 Task: Sort the products in the category "Brownies" by price (lowest first).
Action: Mouse moved to (702, 273)
Screenshot: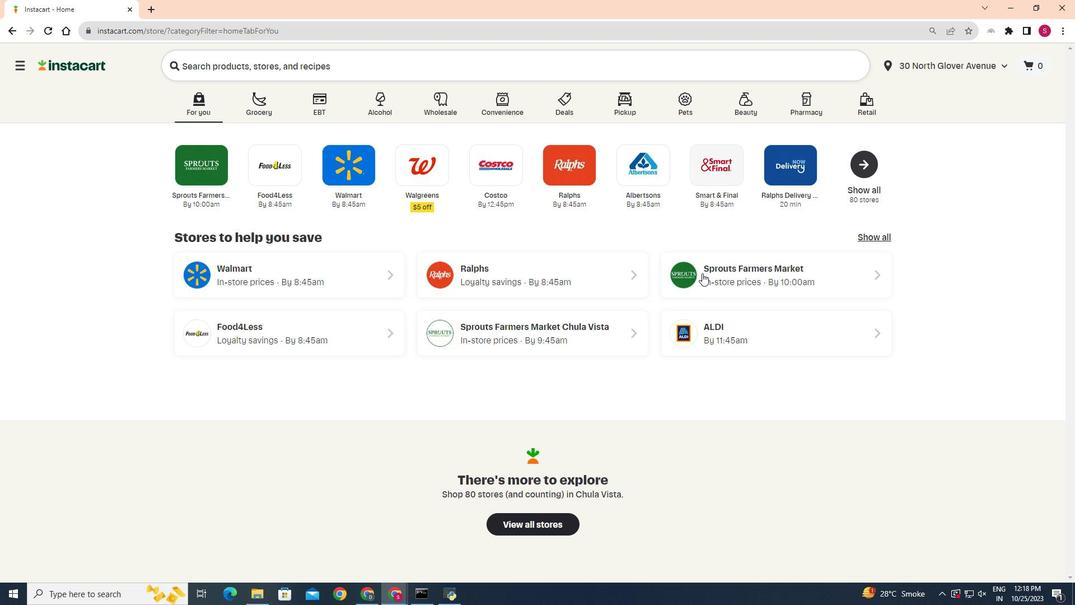 
Action: Mouse pressed left at (702, 273)
Screenshot: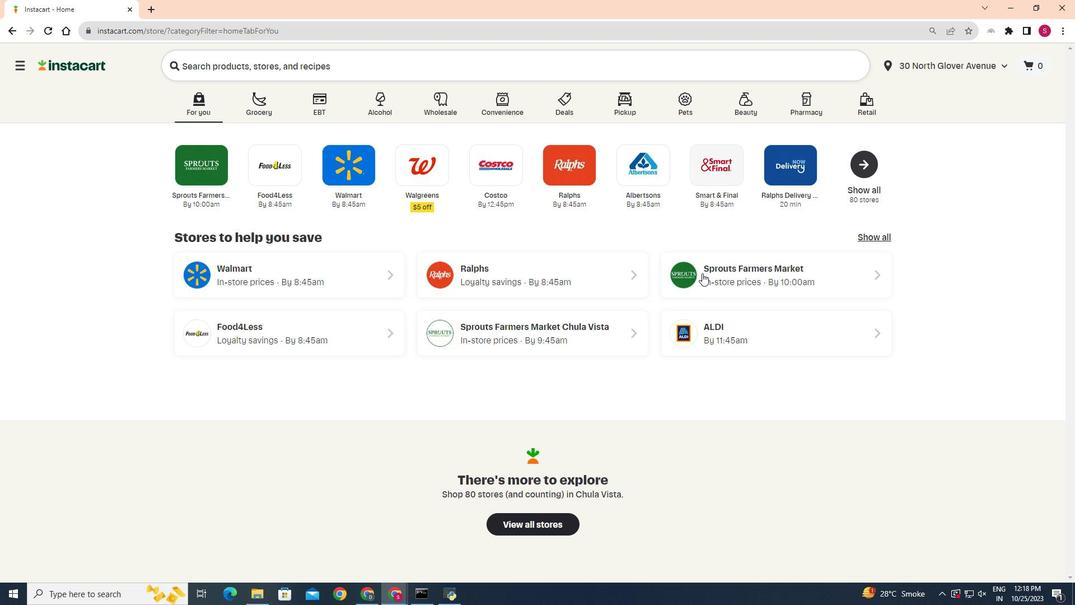 
Action: Mouse moved to (31, 485)
Screenshot: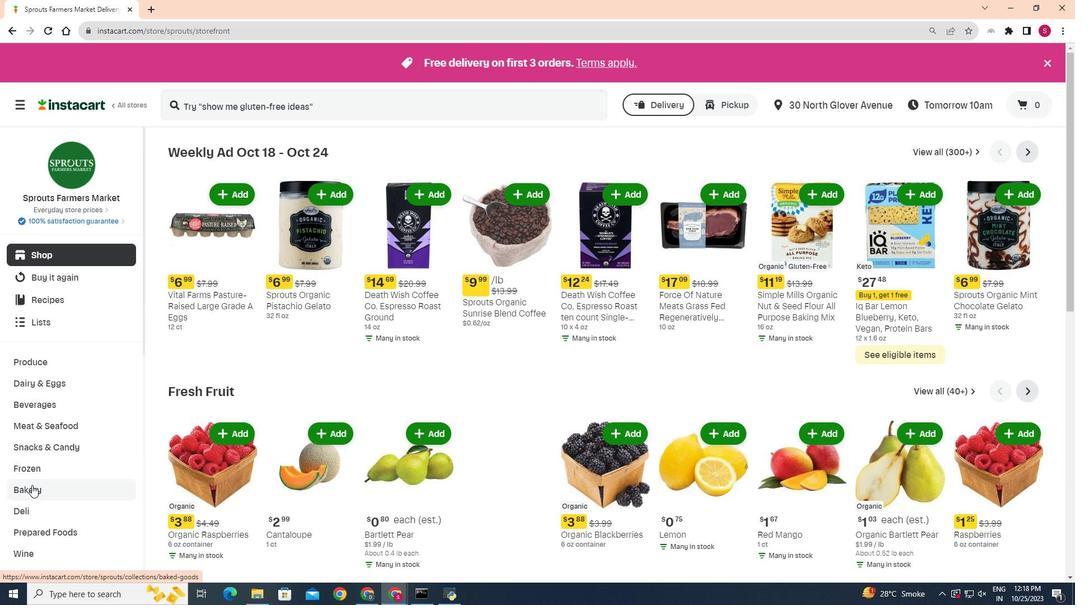 
Action: Mouse pressed left at (31, 485)
Screenshot: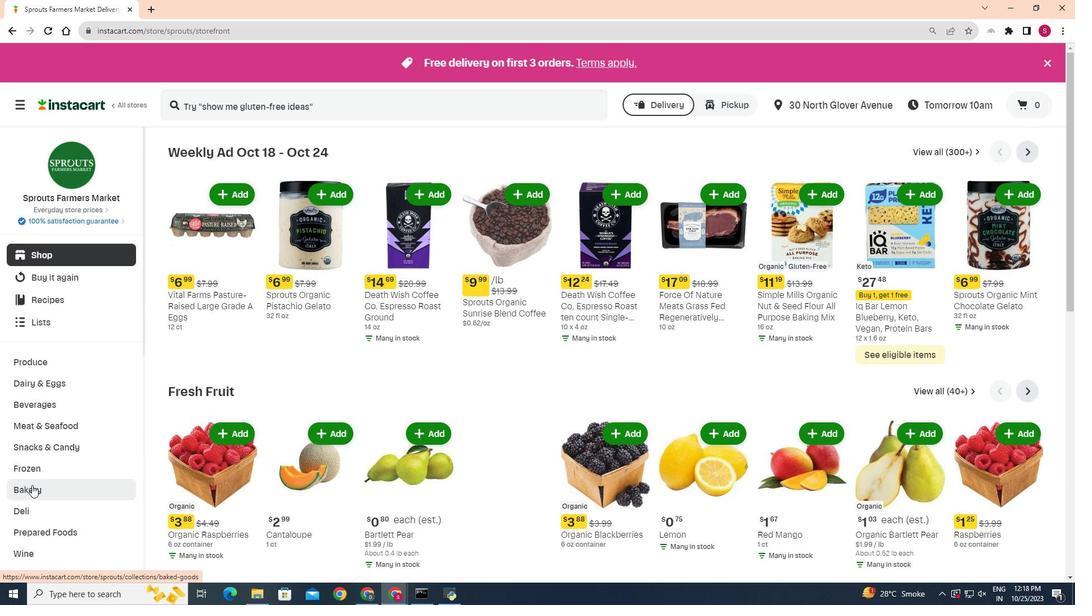 
Action: Mouse moved to (397, 177)
Screenshot: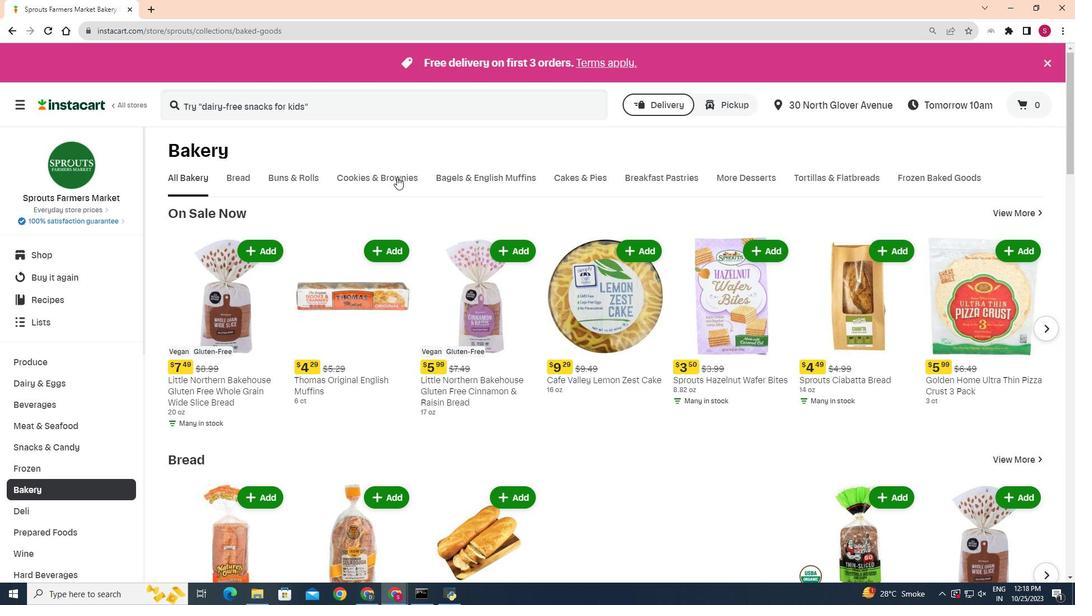
Action: Mouse pressed left at (397, 177)
Screenshot: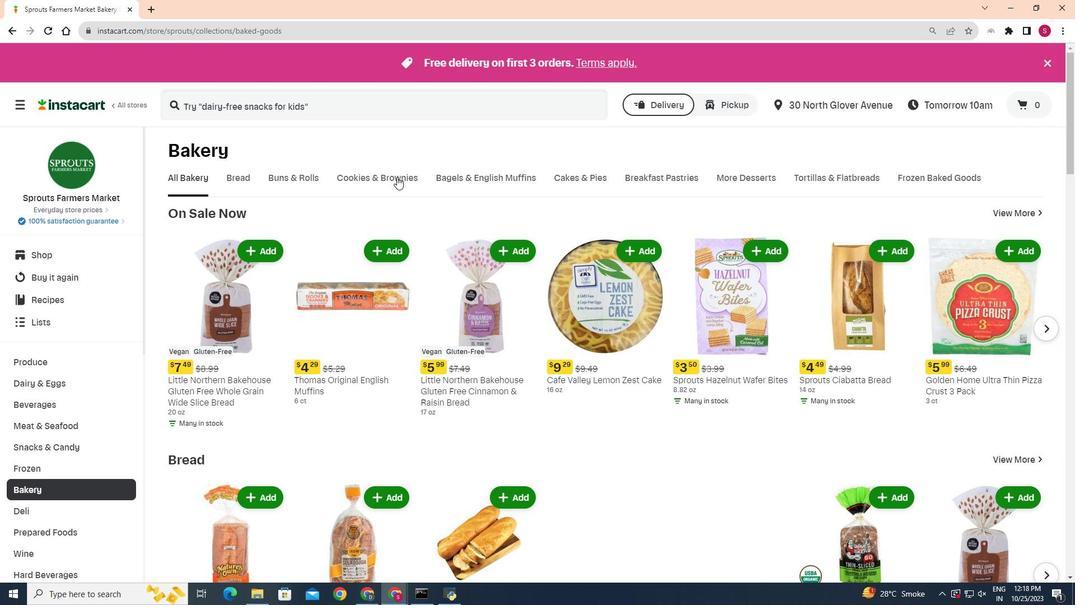 
Action: Mouse moved to (342, 232)
Screenshot: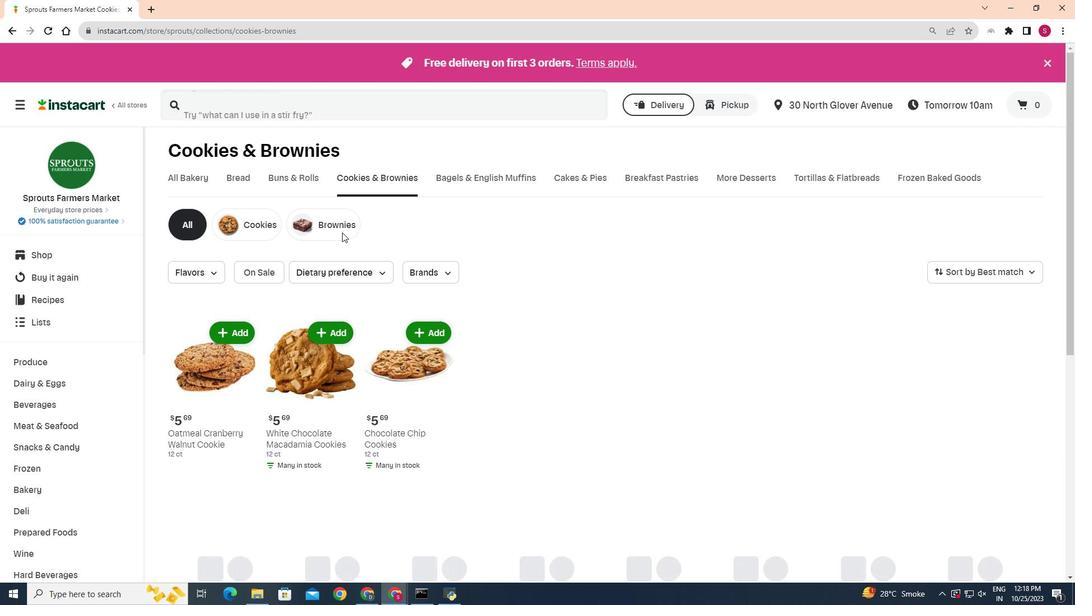
Action: Mouse pressed left at (342, 232)
Screenshot: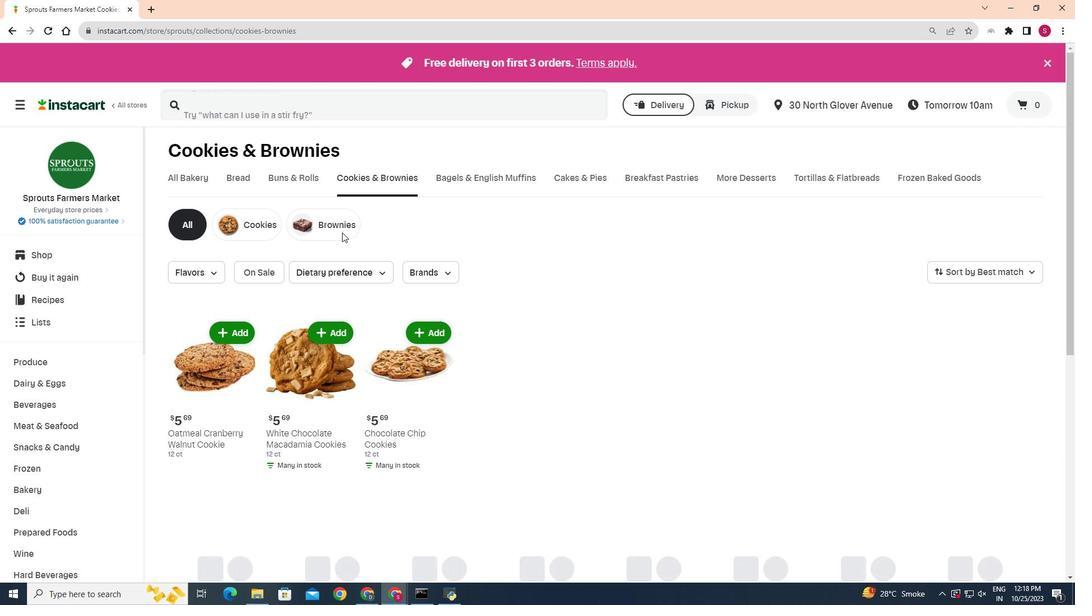 
Action: Mouse moved to (1009, 274)
Screenshot: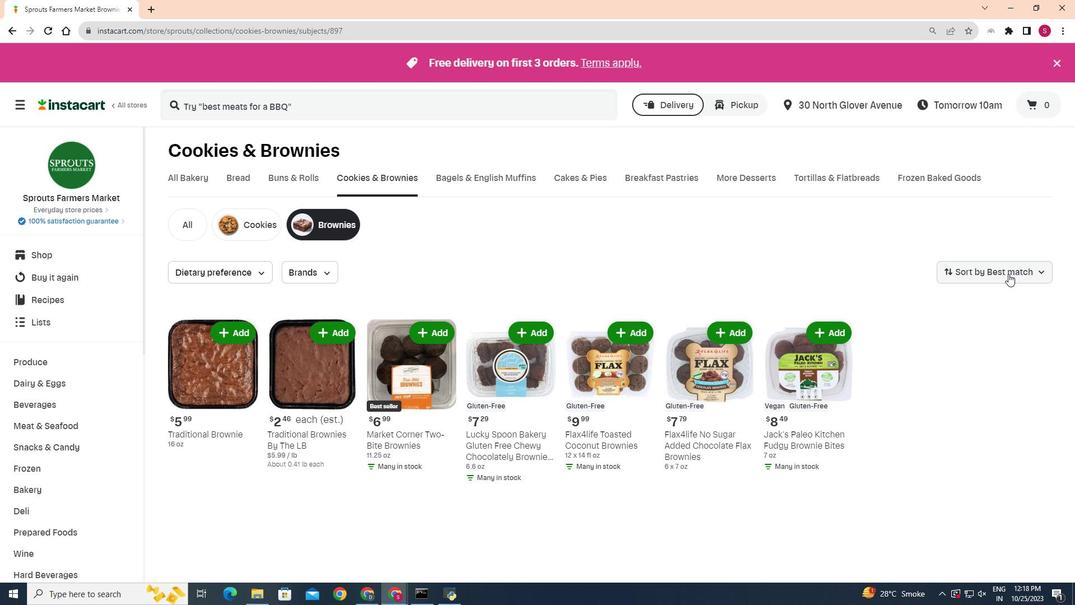 
Action: Mouse pressed left at (1009, 274)
Screenshot: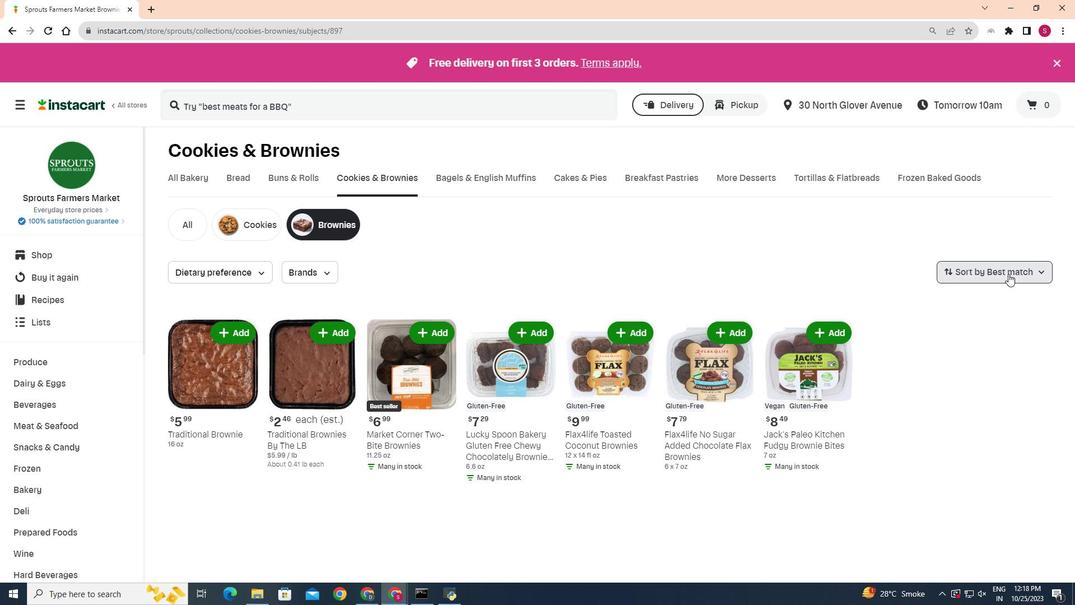 
Action: Mouse moved to (1015, 322)
Screenshot: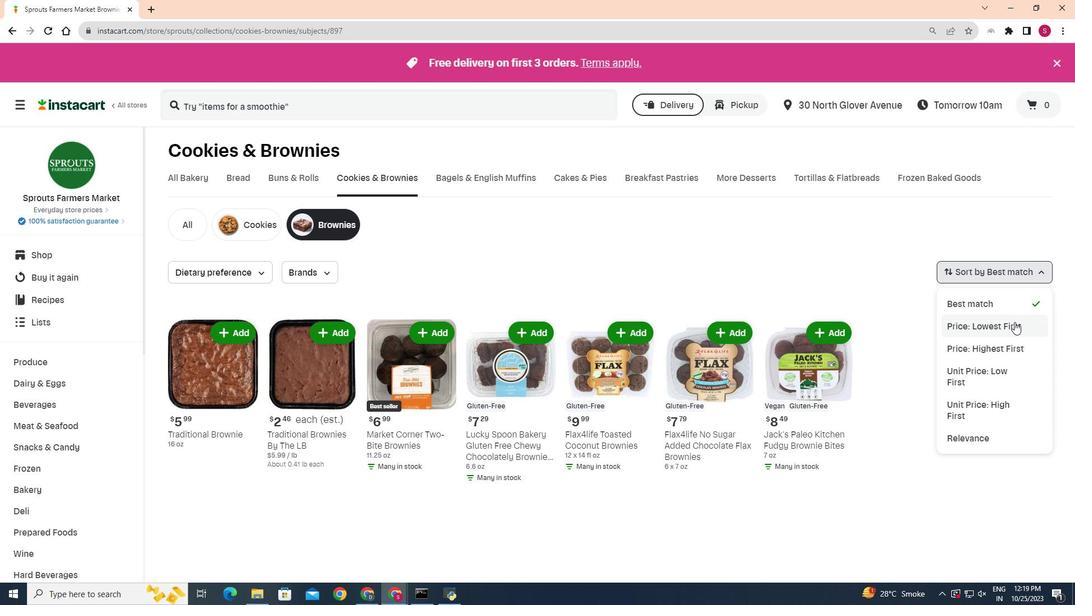 
Action: Mouse pressed left at (1015, 322)
Screenshot: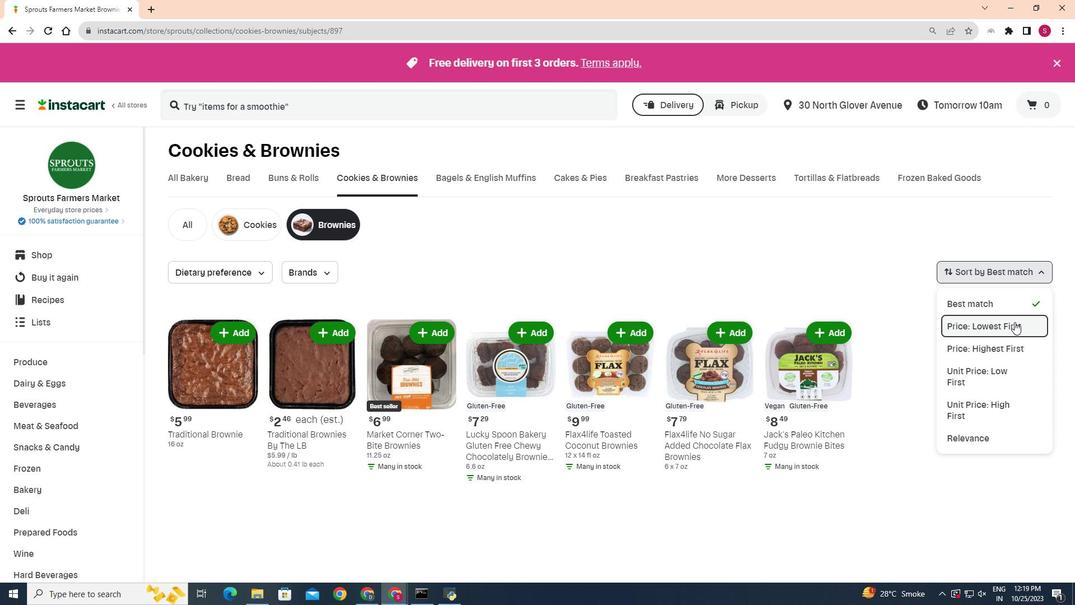 
Action: Mouse moved to (447, 272)
Screenshot: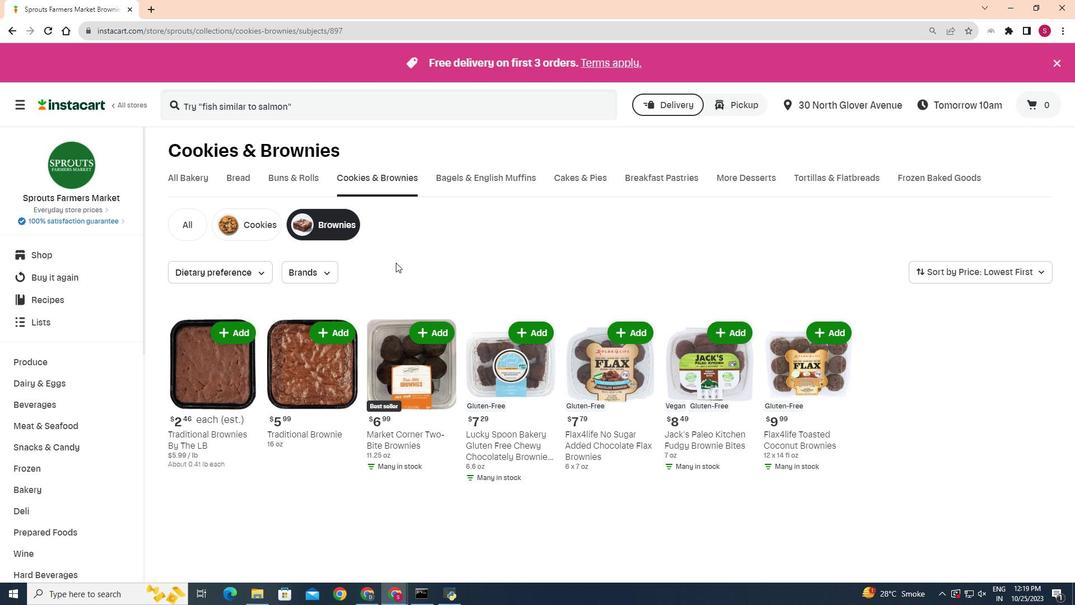 
